 Task: For heading Arial Rounded MT Bold with Underline.  font size for heading26,  'Change the font style of data to'Browallia New.  and font size to 18,  Change the alignment of both headline & data to Align middle & Align Text left.  In the sheet  Catalyst Sales templetes 
Action: Mouse moved to (30, 124)
Screenshot: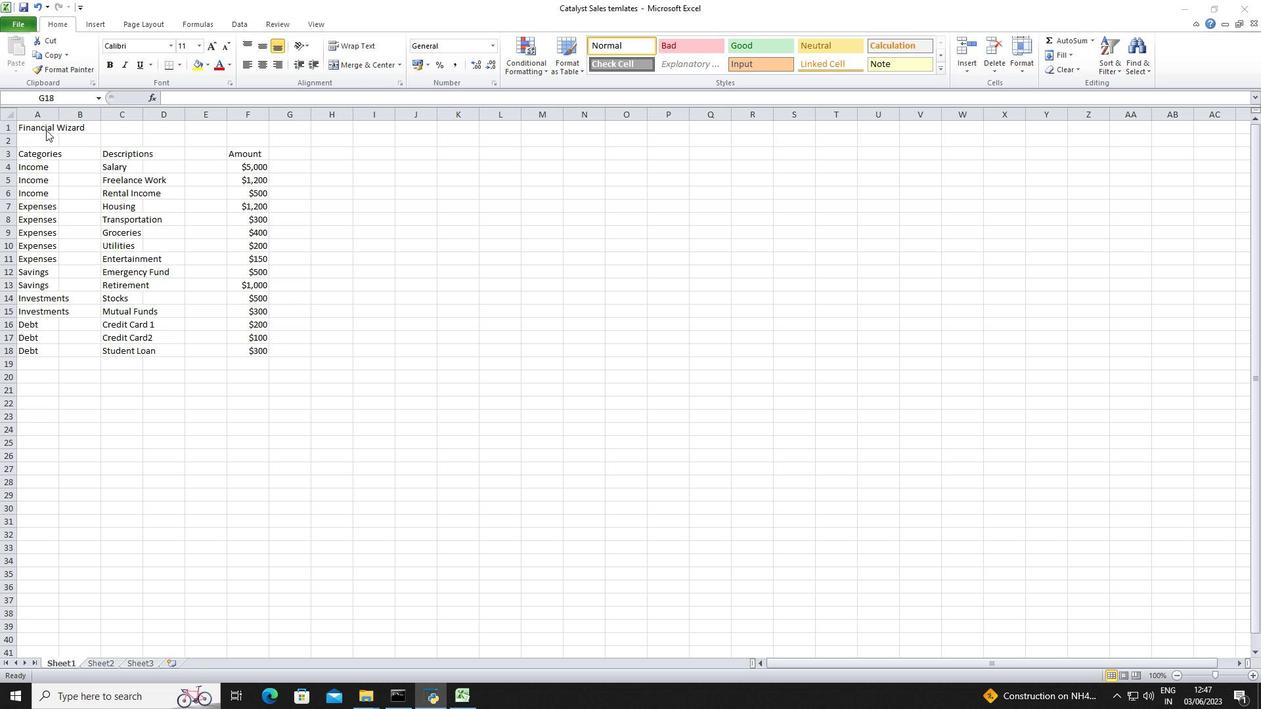
Action: Mouse pressed left at (30, 124)
Screenshot: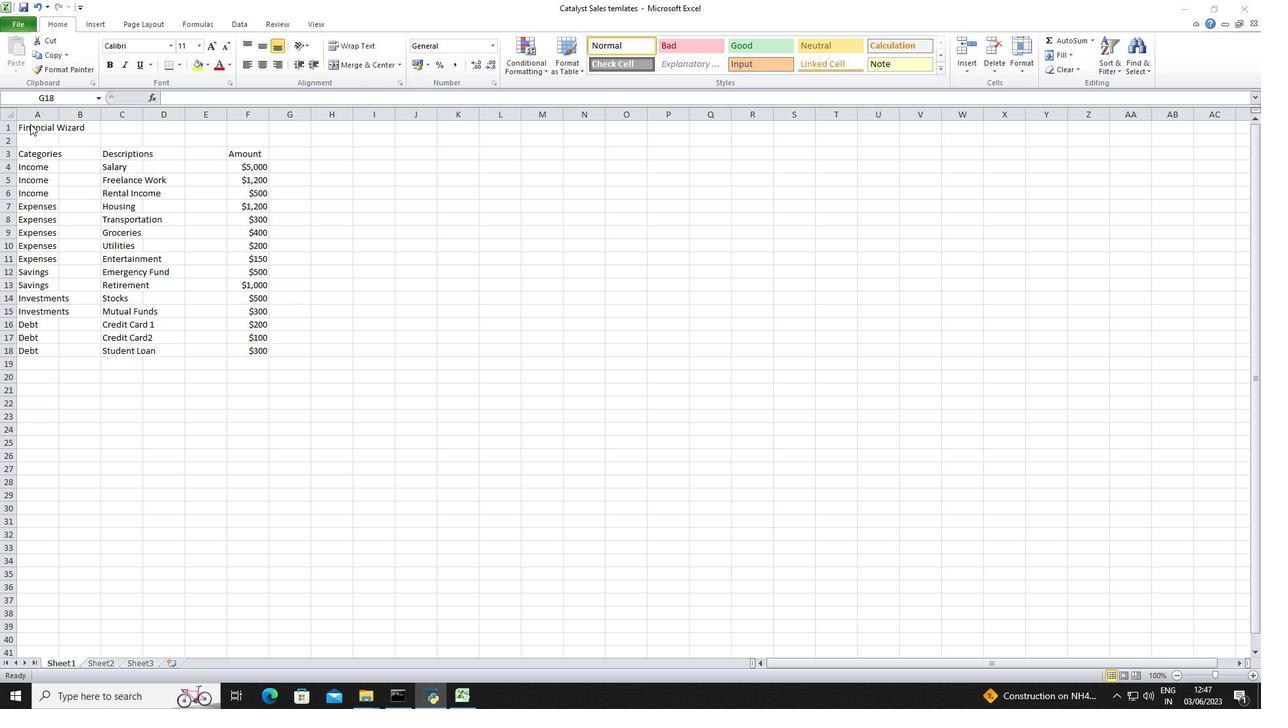 
Action: Mouse moved to (24, 126)
Screenshot: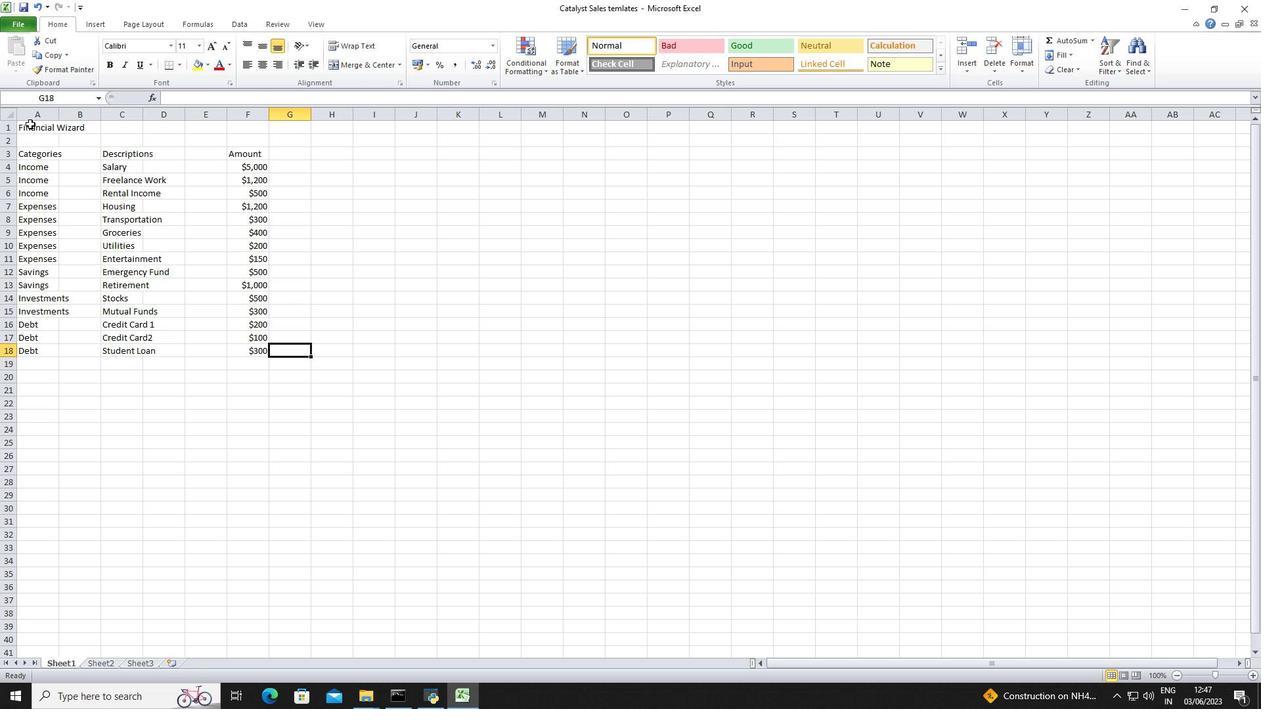 
Action: Mouse pressed left at (24, 126)
Screenshot: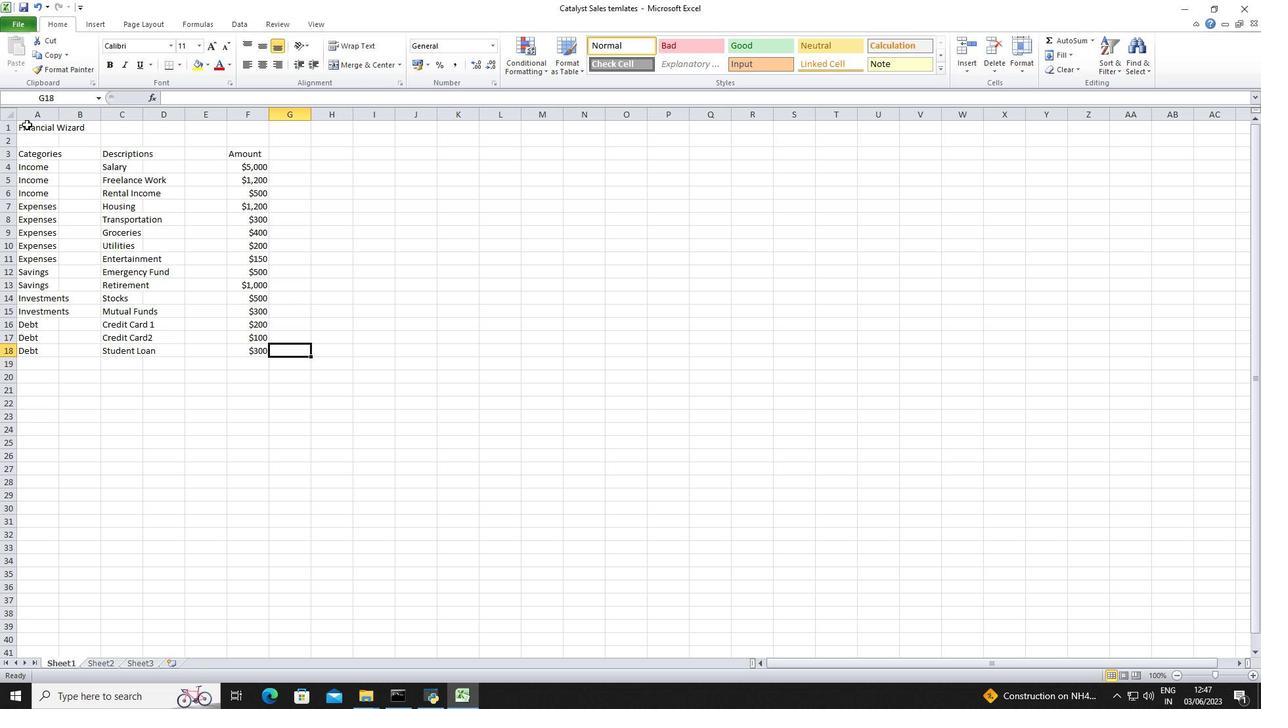 
Action: Mouse moved to (137, 44)
Screenshot: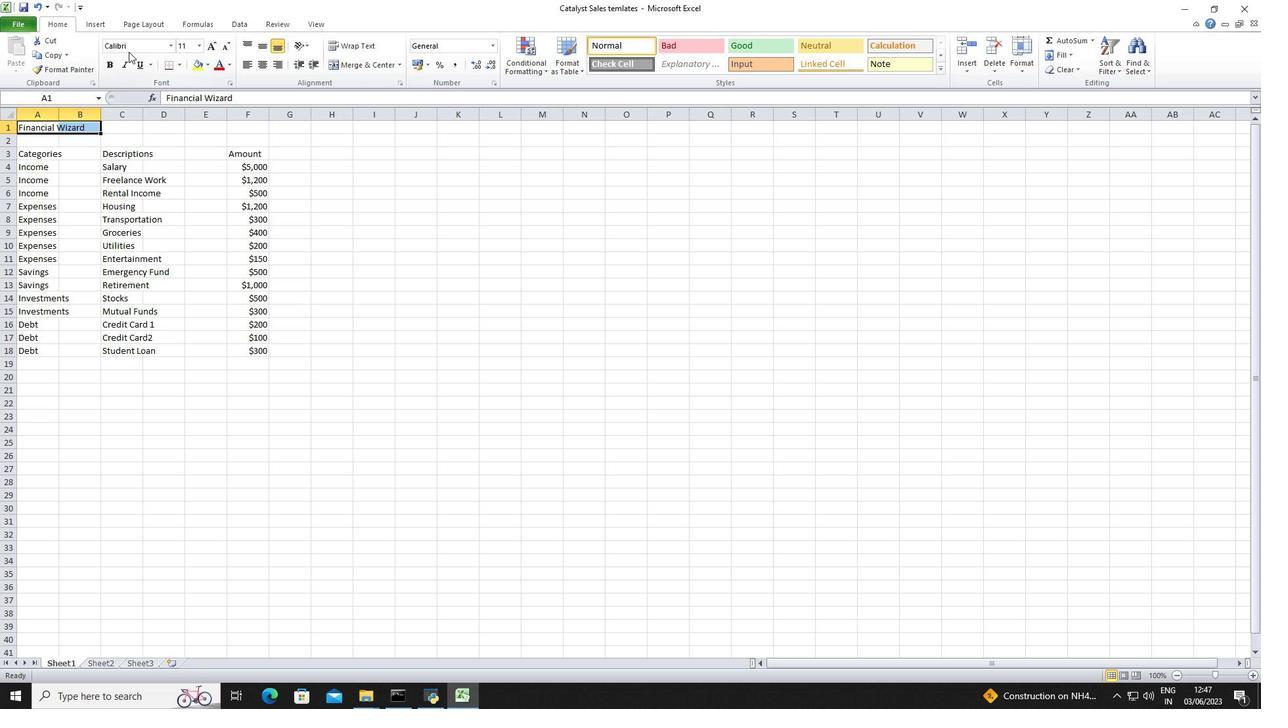 
Action: Mouse pressed left at (137, 44)
Screenshot: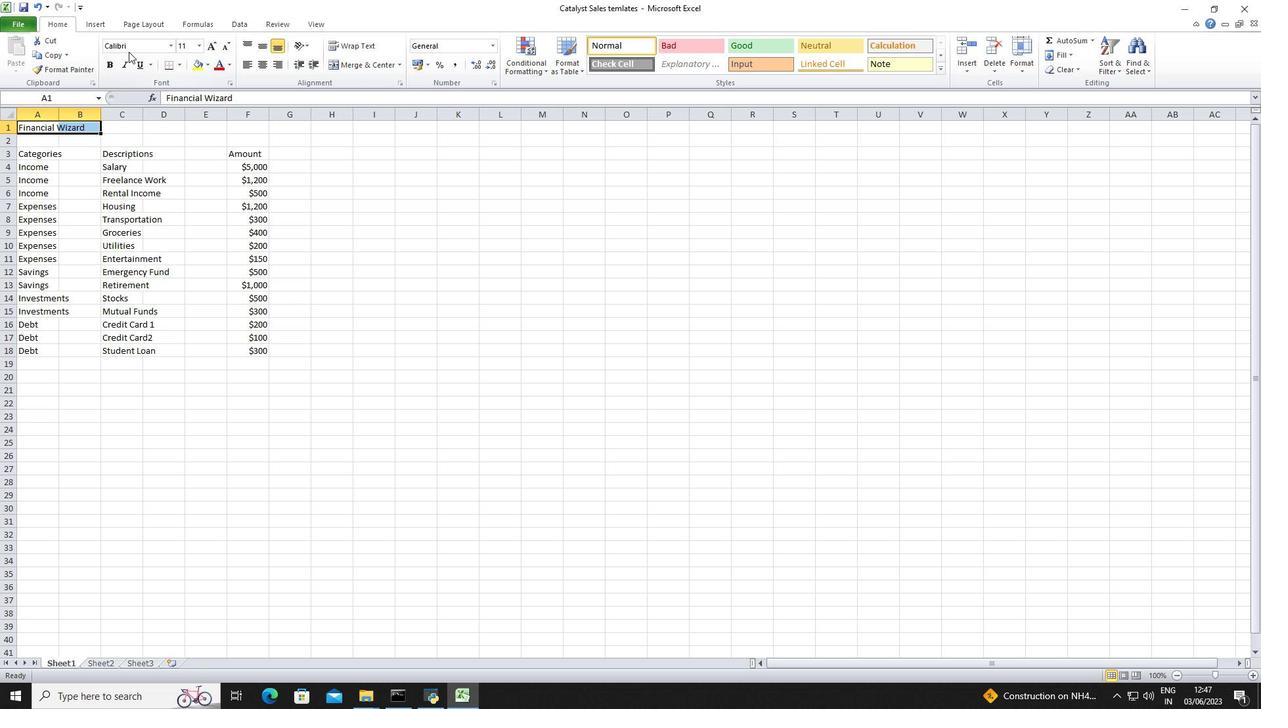 
Action: Mouse moved to (137, 44)
Screenshot: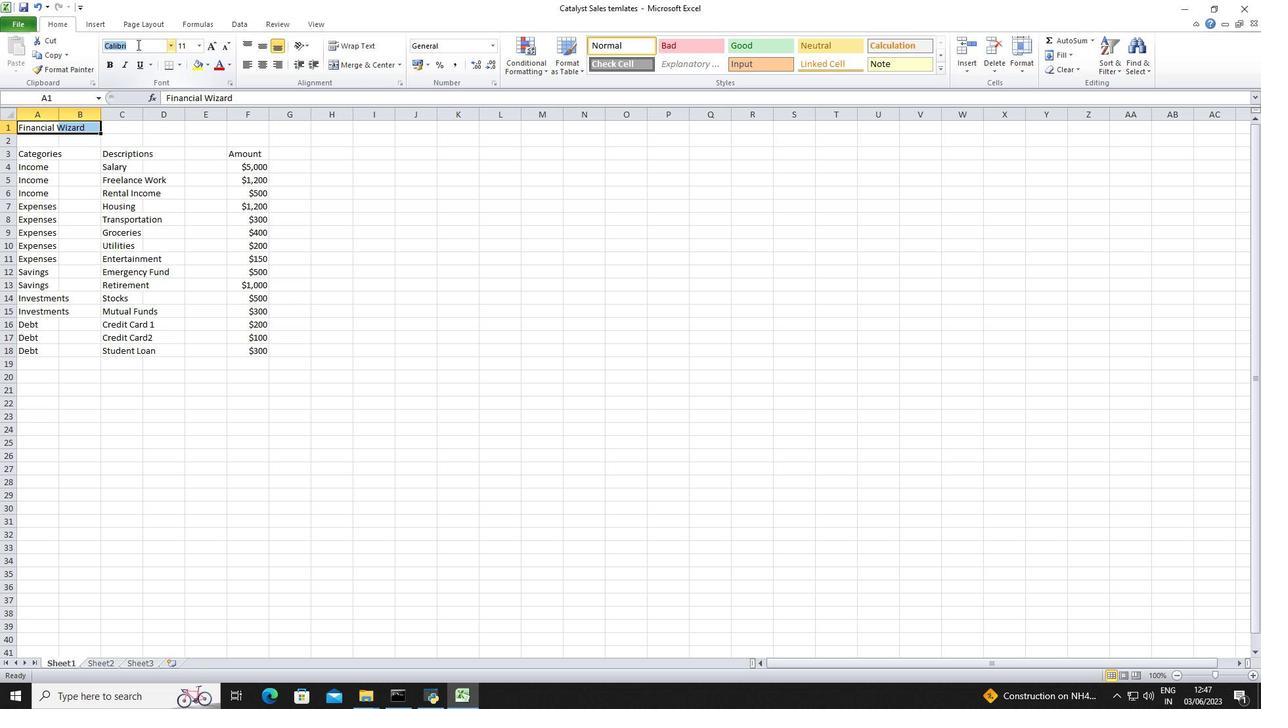 
Action: Key pressed <Key.shift>Arial<Key.space><Key.shift>Rounded<Key.space><Key.shift>MT
Screenshot: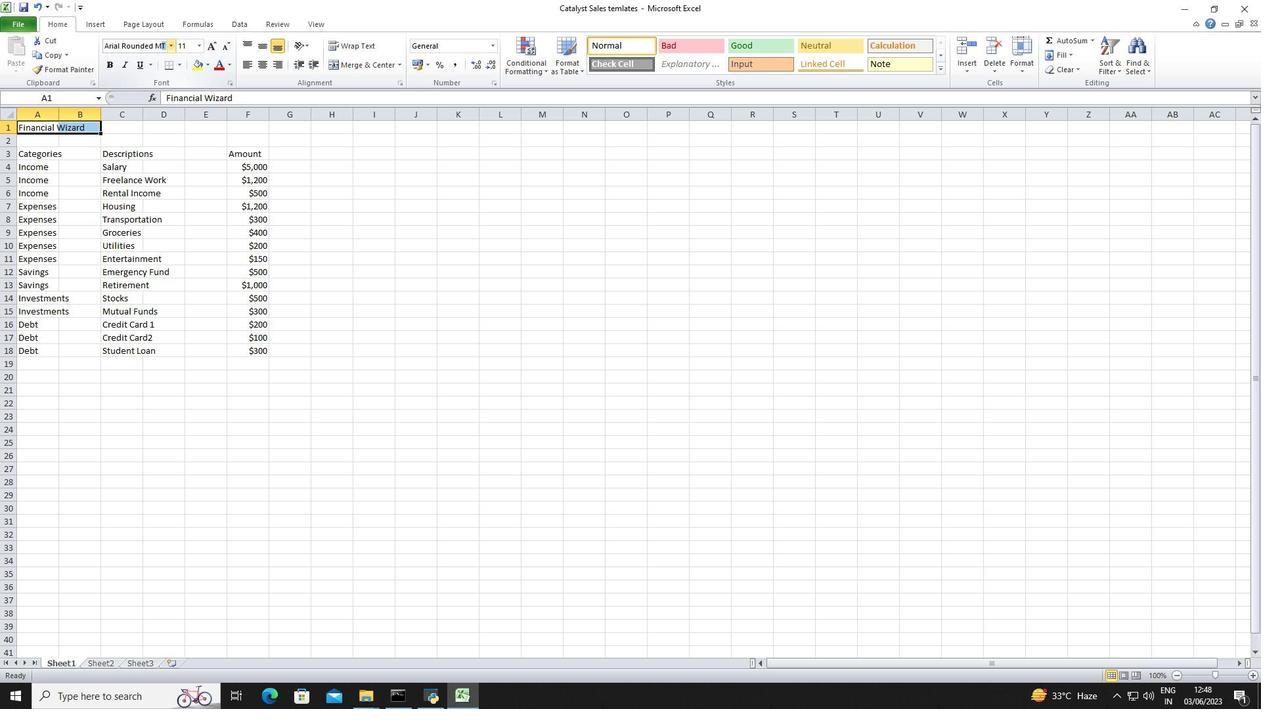 
Action: Mouse moved to (139, 54)
Screenshot: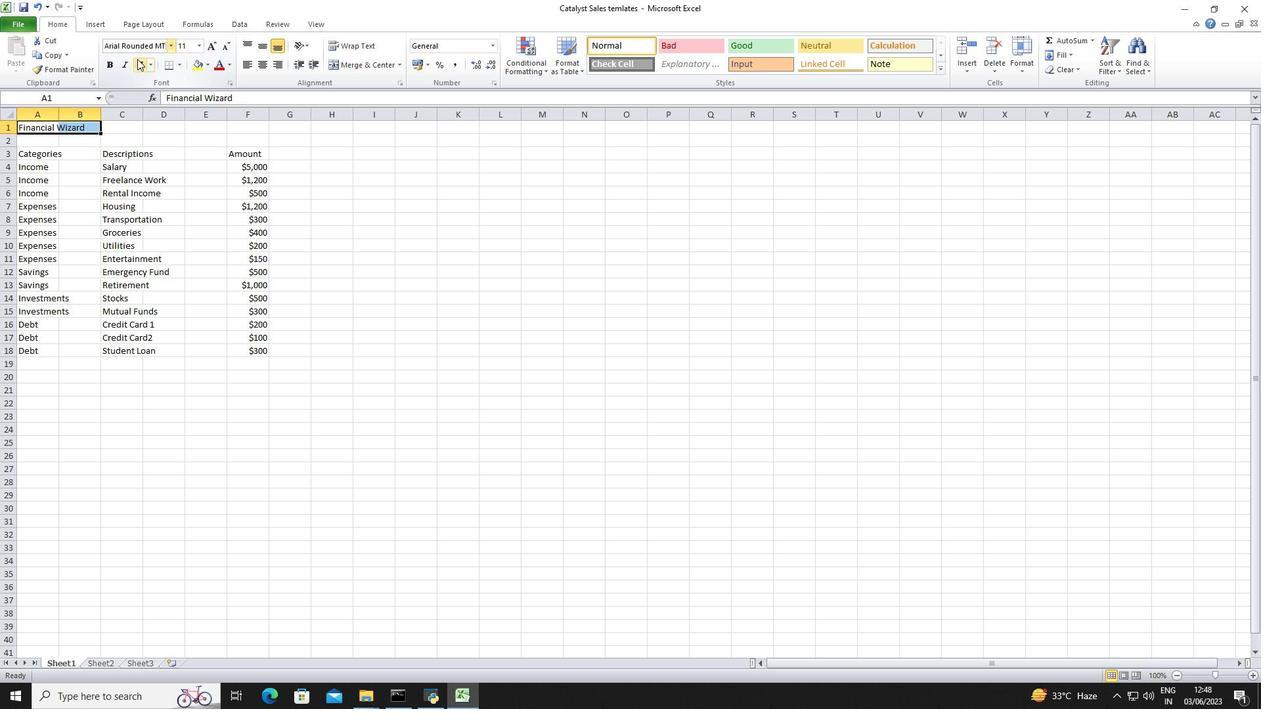 
Action: Key pressed <Key.enter>
Screenshot: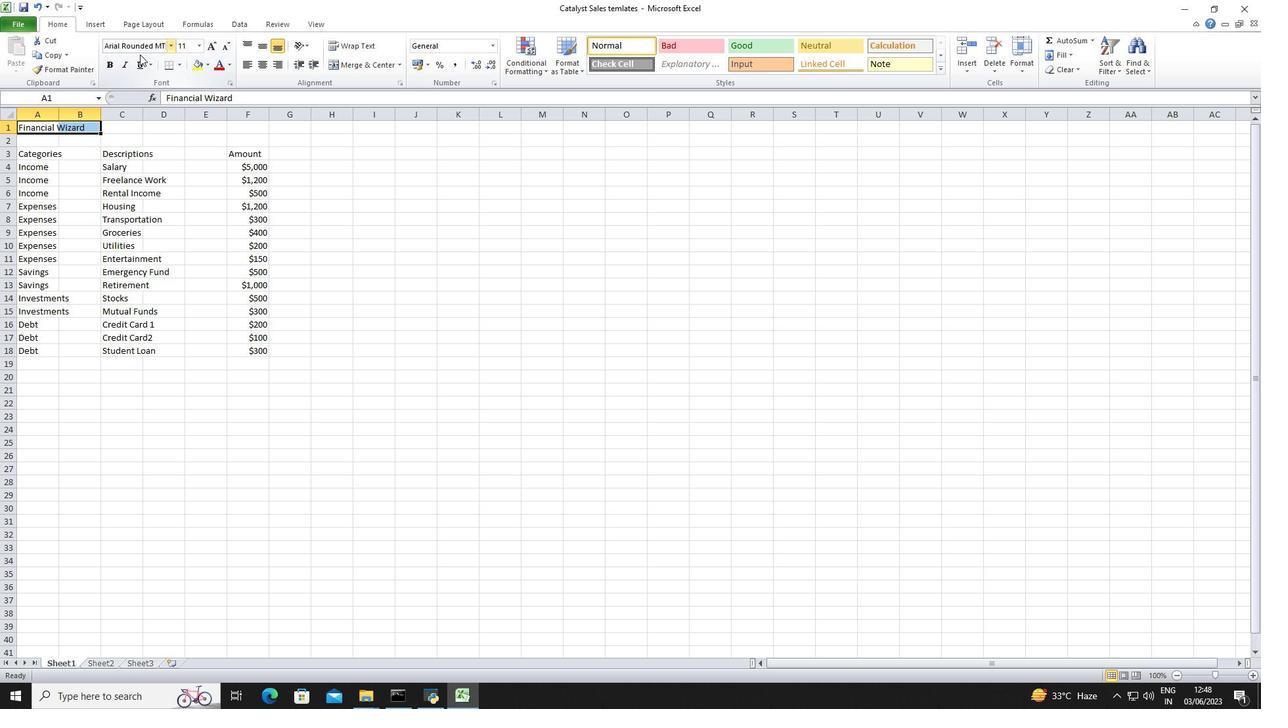 
Action: Mouse moved to (135, 63)
Screenshot: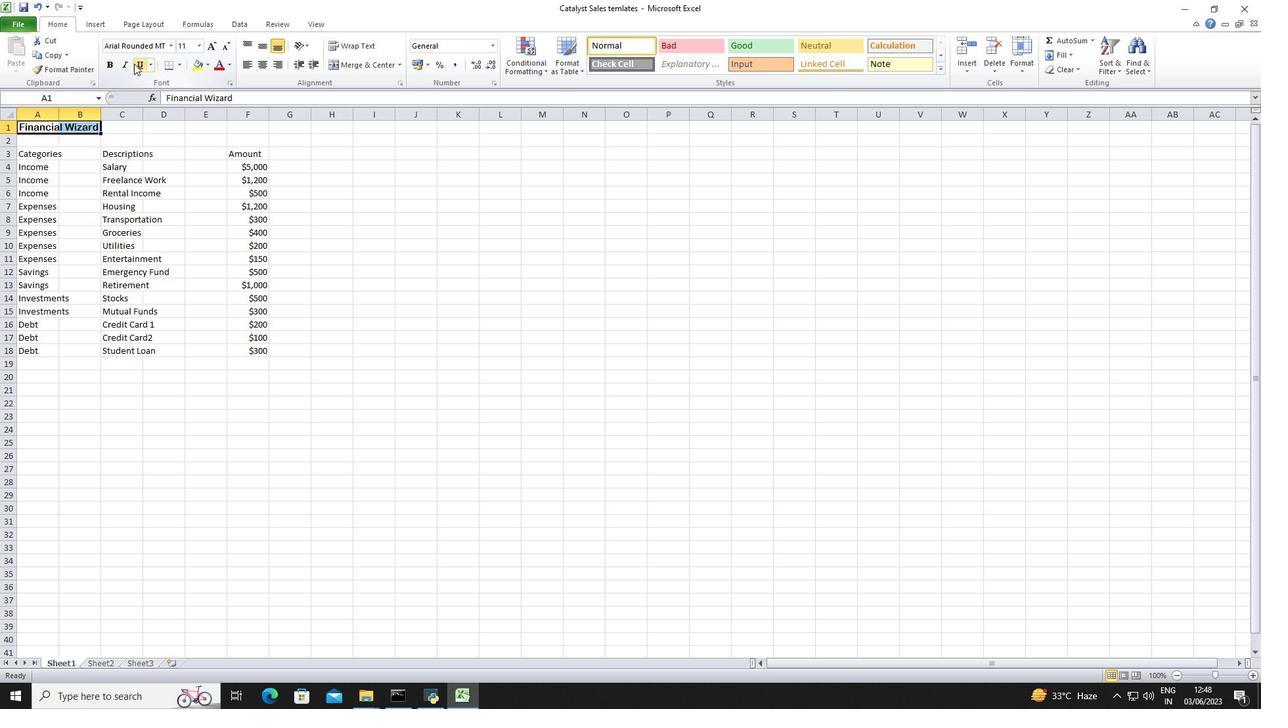 
Action: Mouse pressed left at (135, 63)
Screenshot: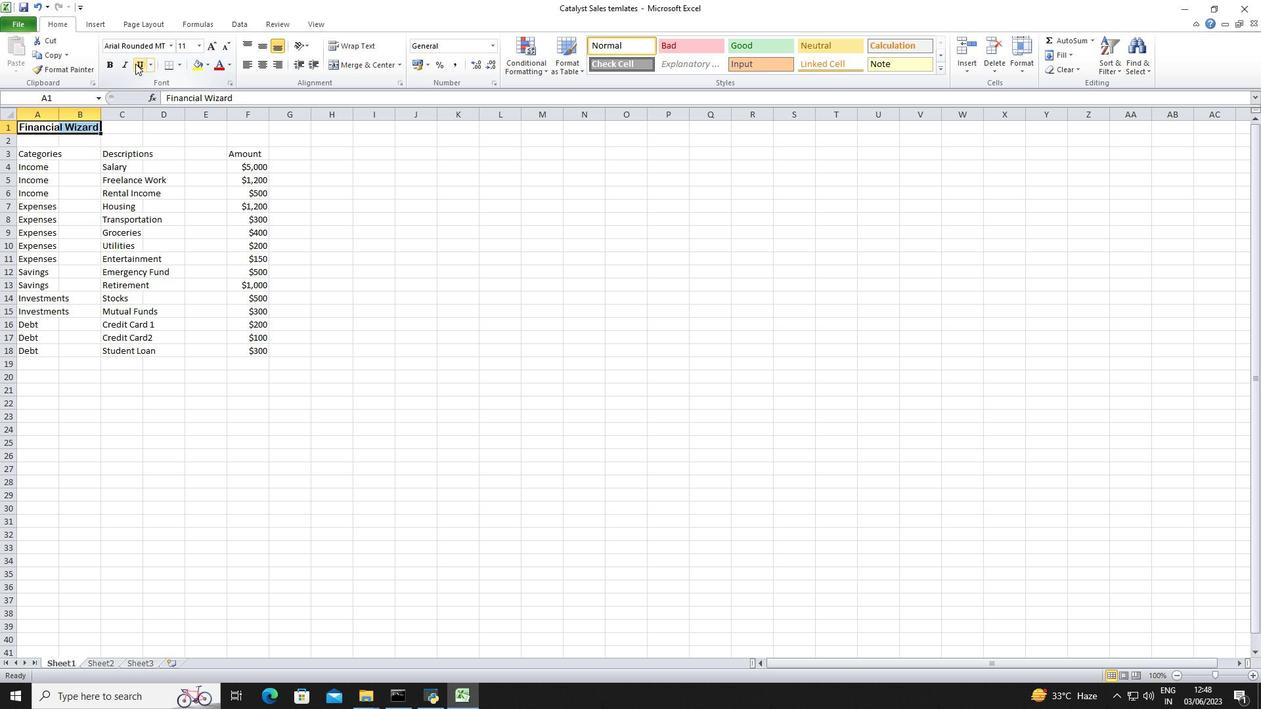 
Action: Mouse moved to (201, 46)
Screenshot: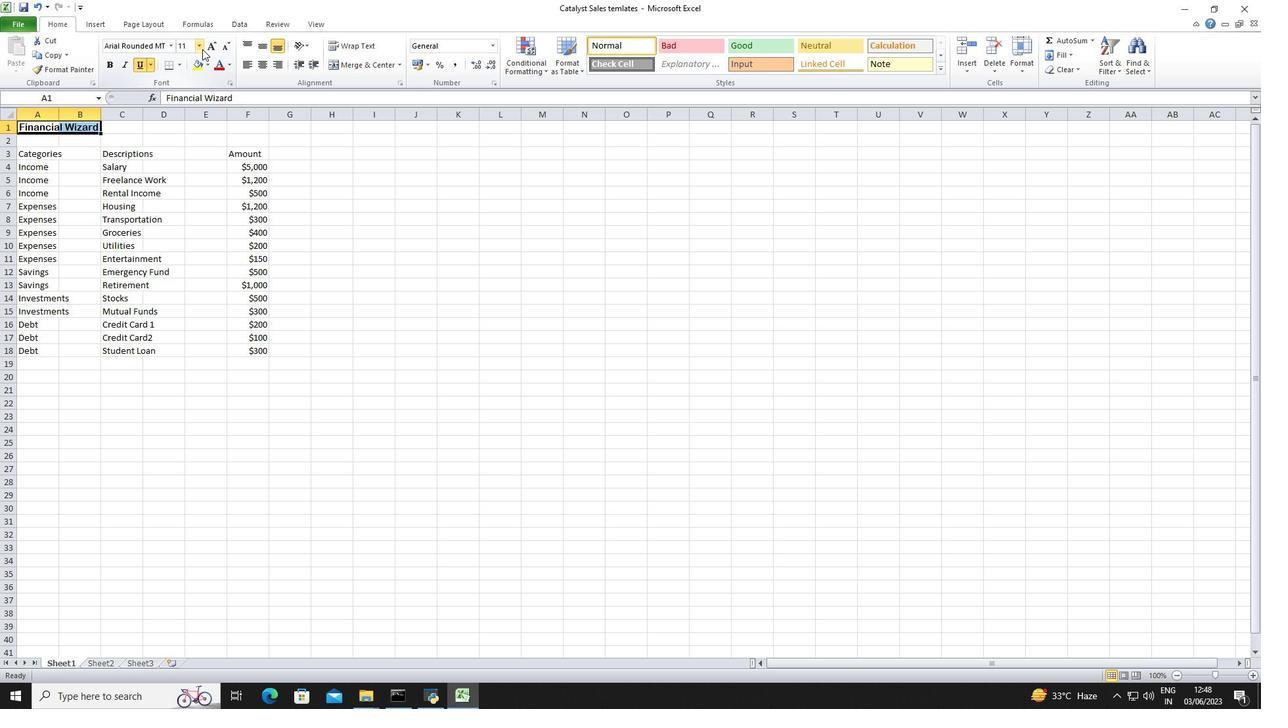 
Action: Mouse pressed left at (201, 46)
Screenshot: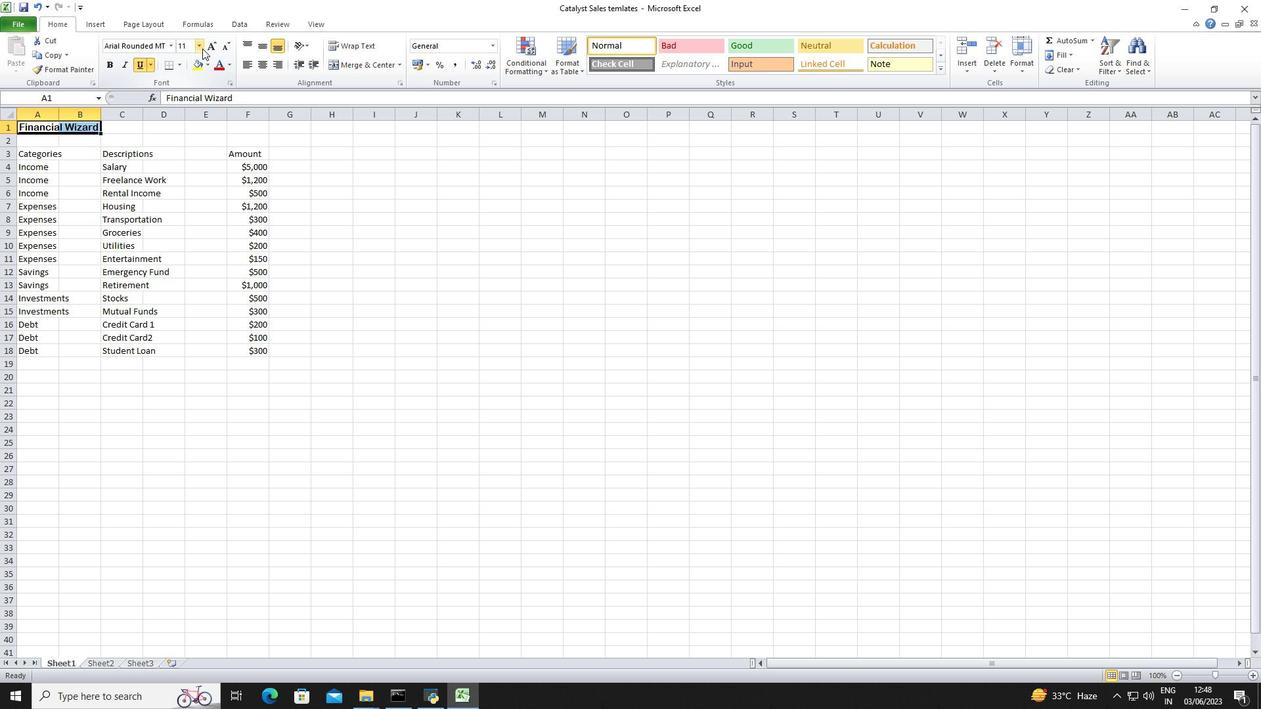 
Action: Mouse moved to (189, 180)
Screenshot: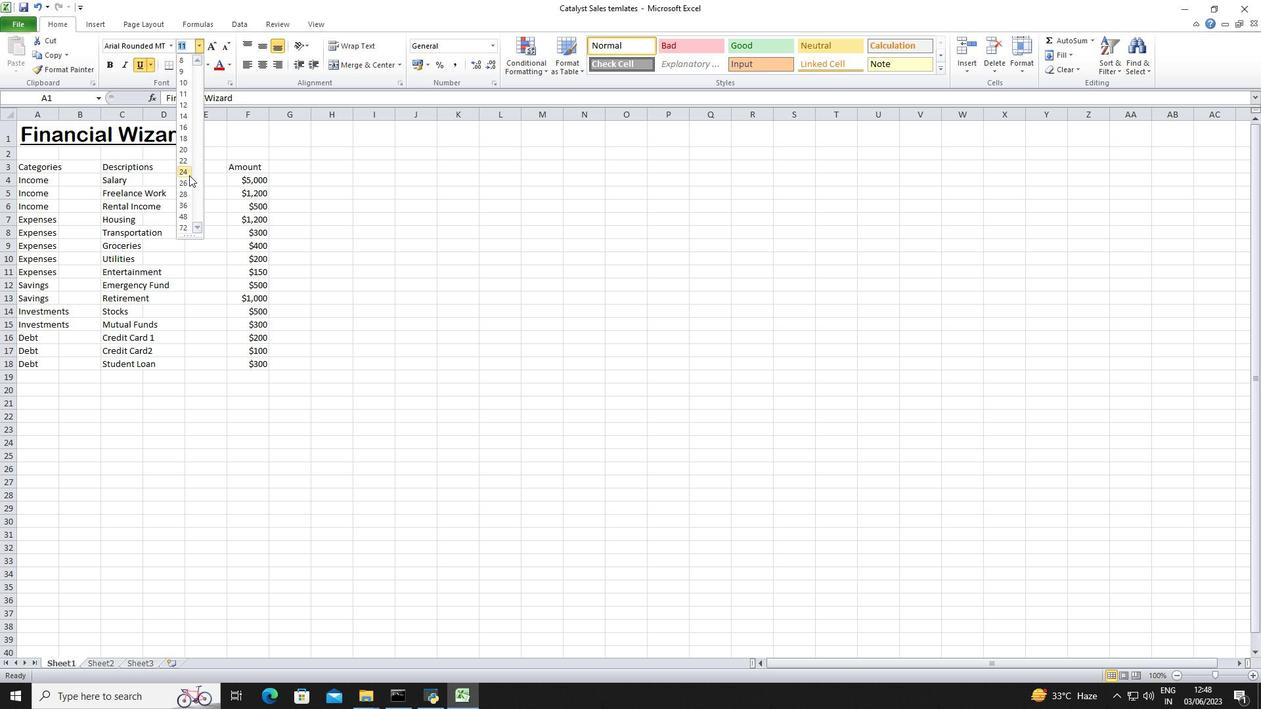 
Action: Mouse pressed left at (189, 180)
Screenshot: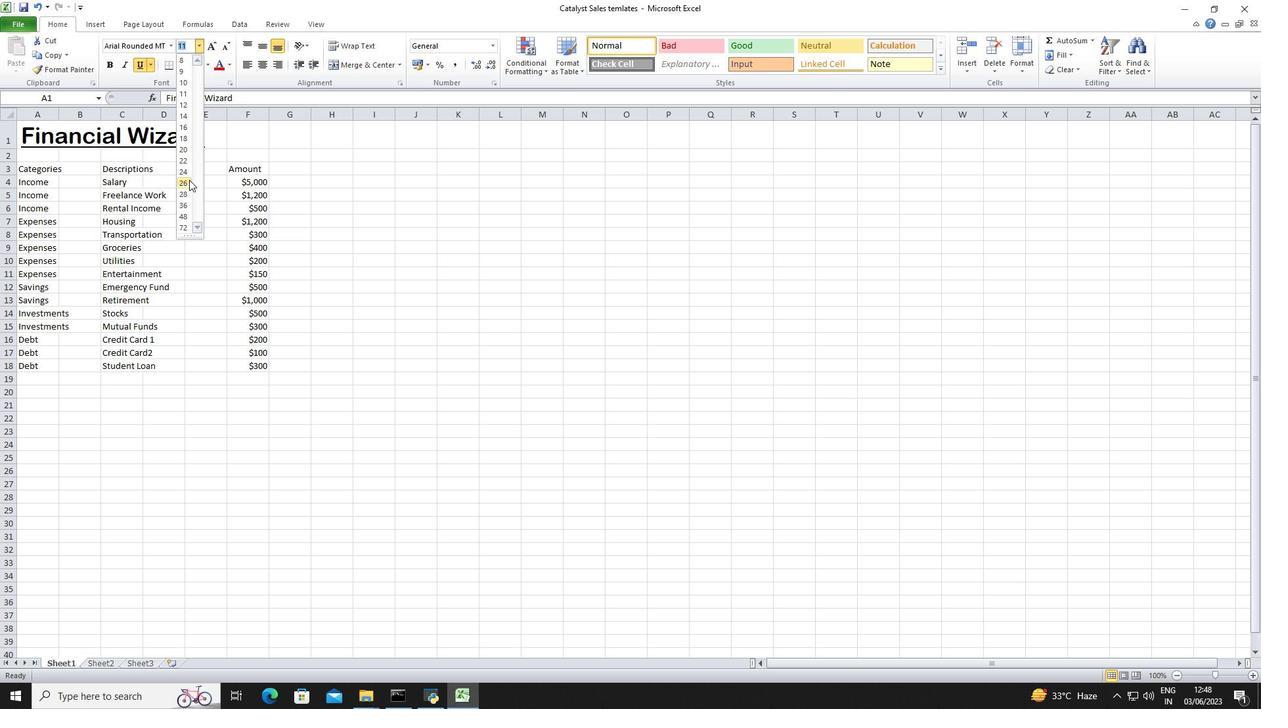 
Action: Mouse moved to (53, 171)
Screenshot: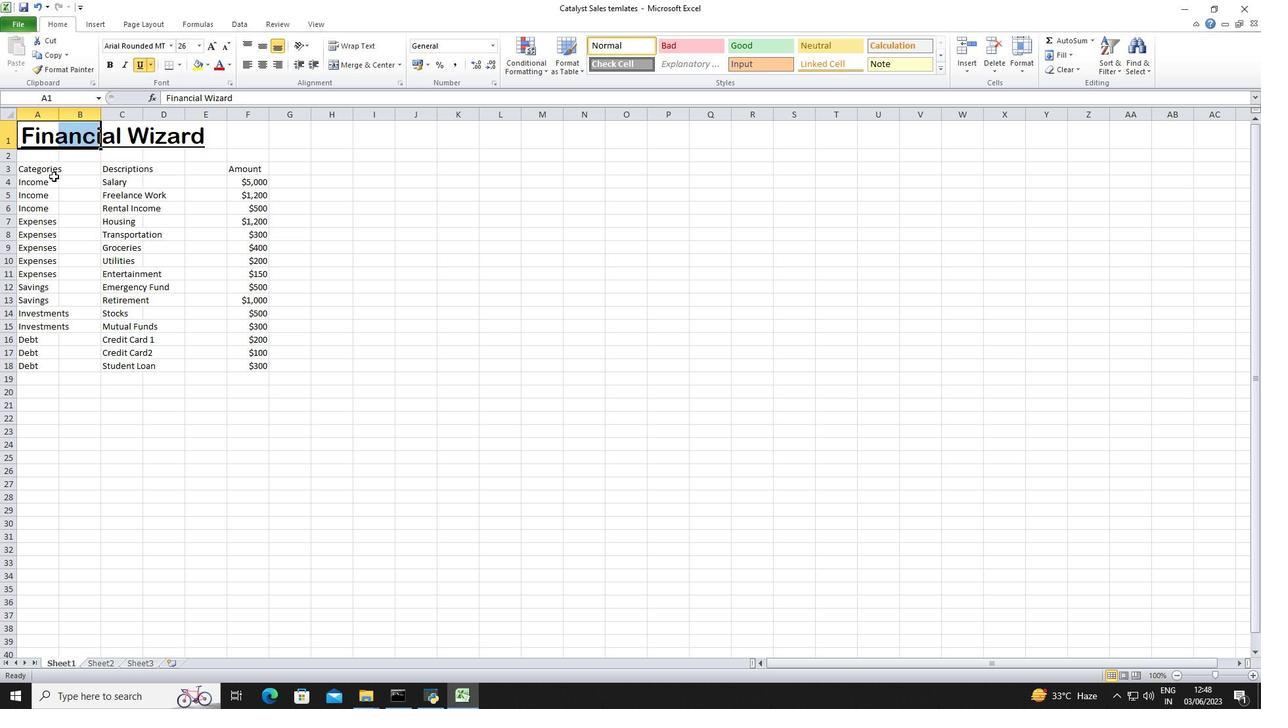 
Action: Mouse pressed left at (53, 171)
Screenshot: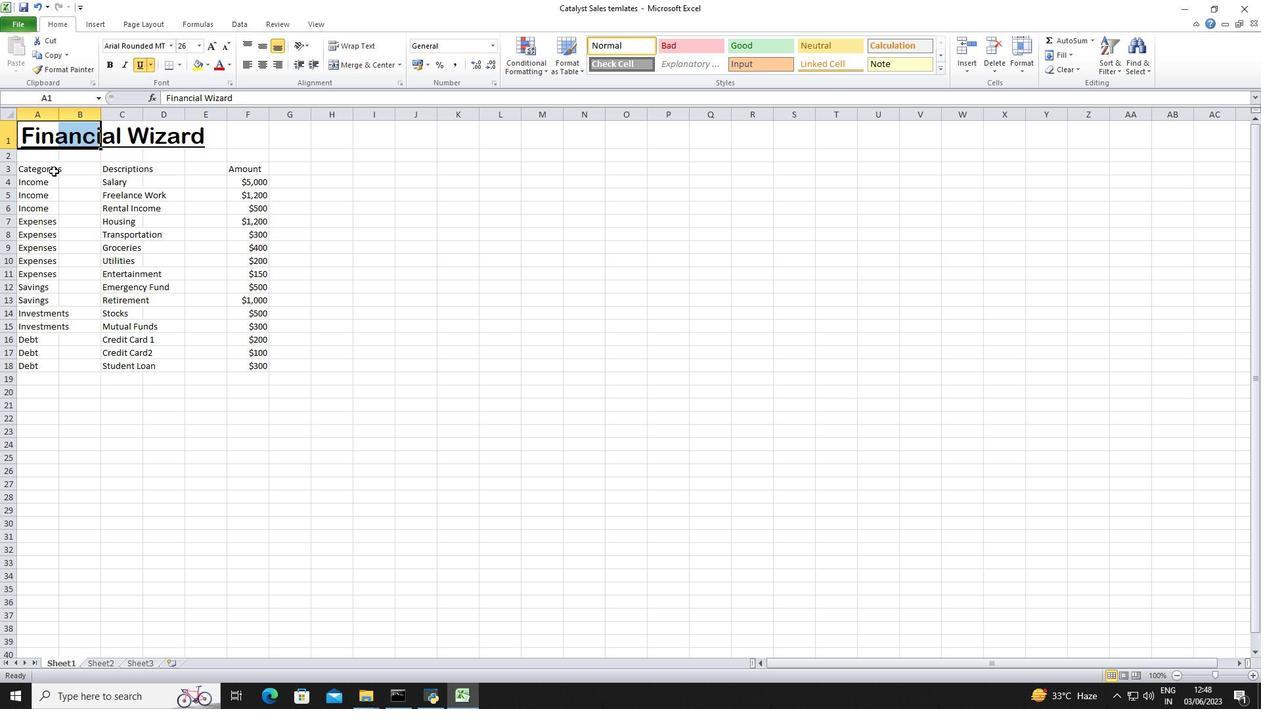 
Action: Mouse moved to (153, 42)
Screenshot: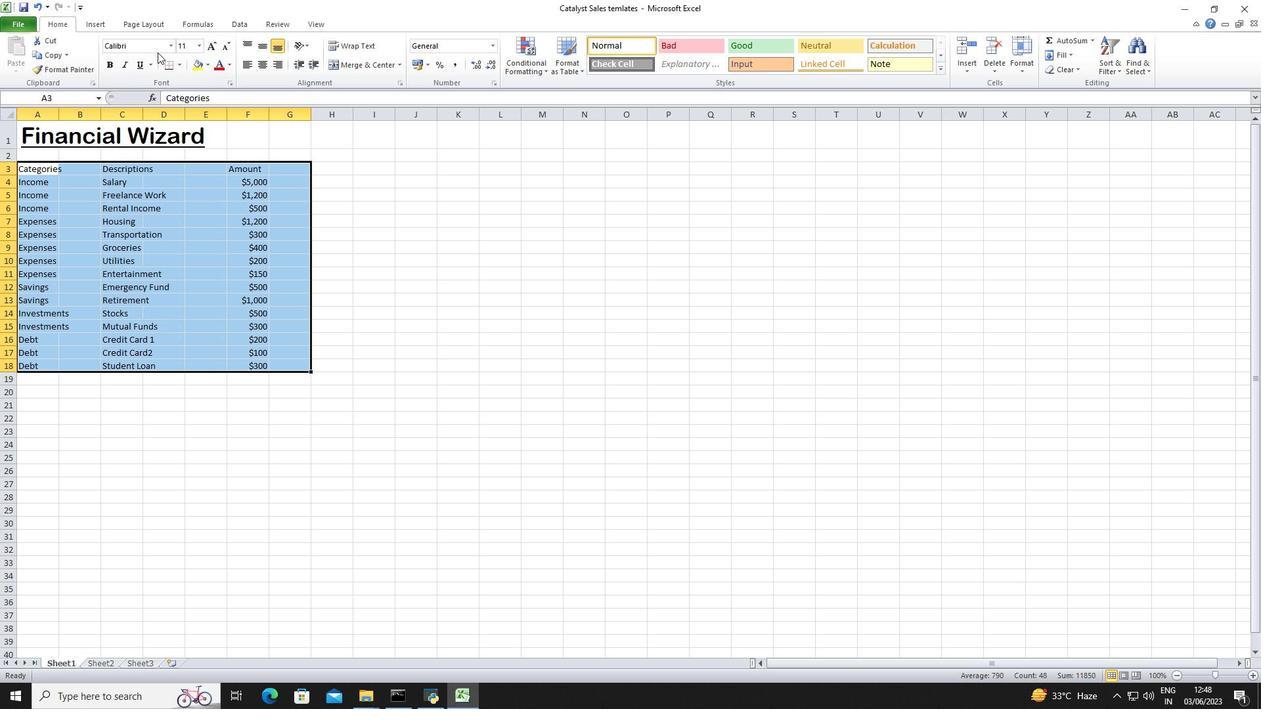 
Action: Mouse pressed left at (153, 42)
Screenshot: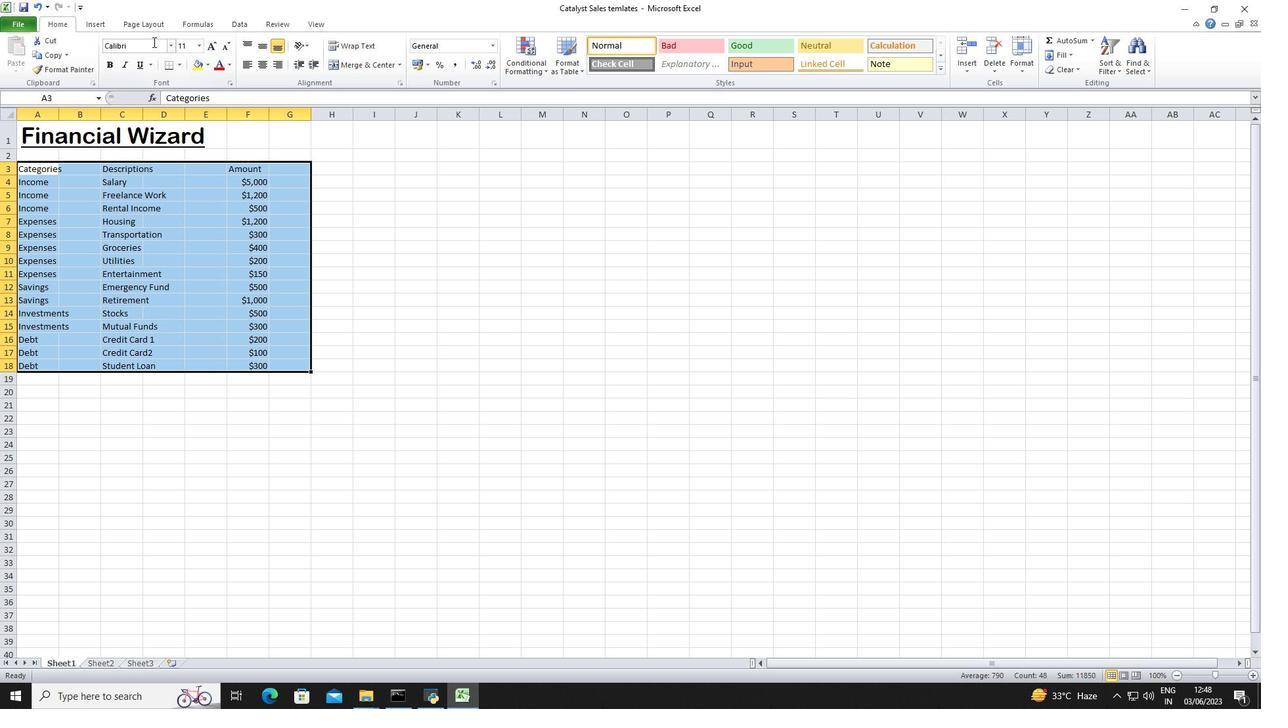 
Action: Key pressed <Key.shift>Browallia<Key.space><Key.shift>New<Key.enter>
Screenshot: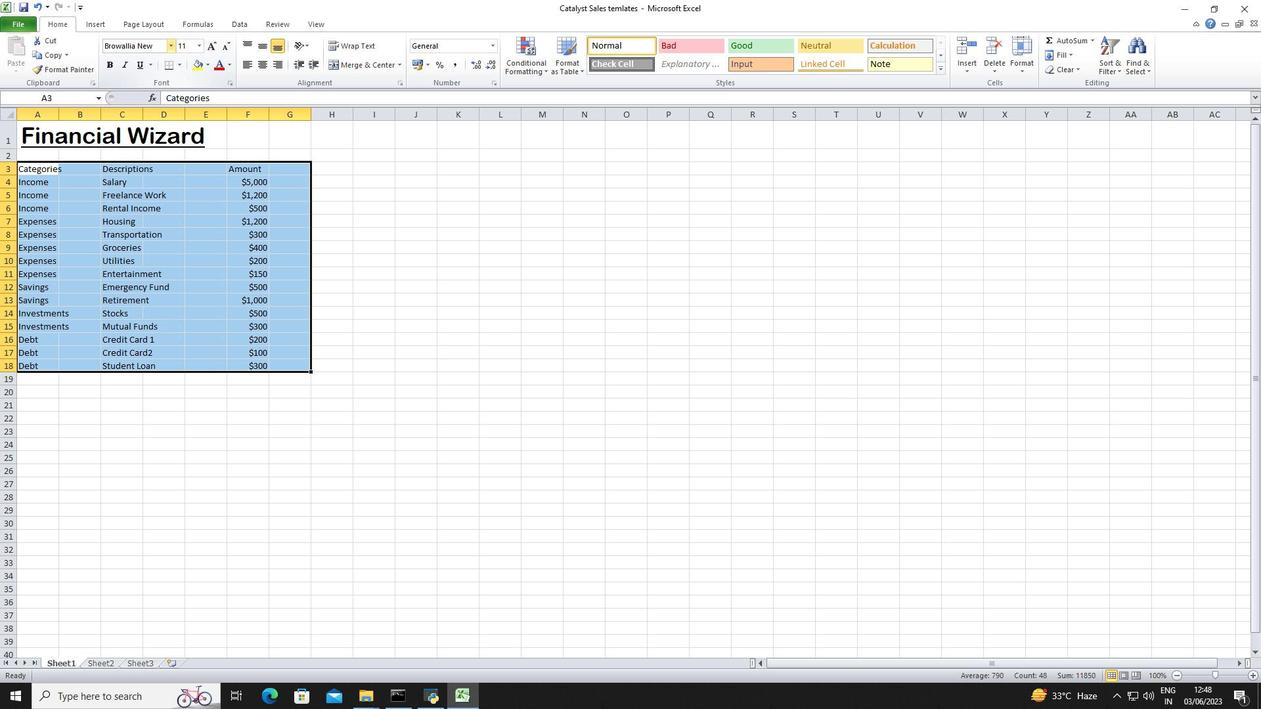 
Action: Mouse moved to (199, 42)
Screenshot: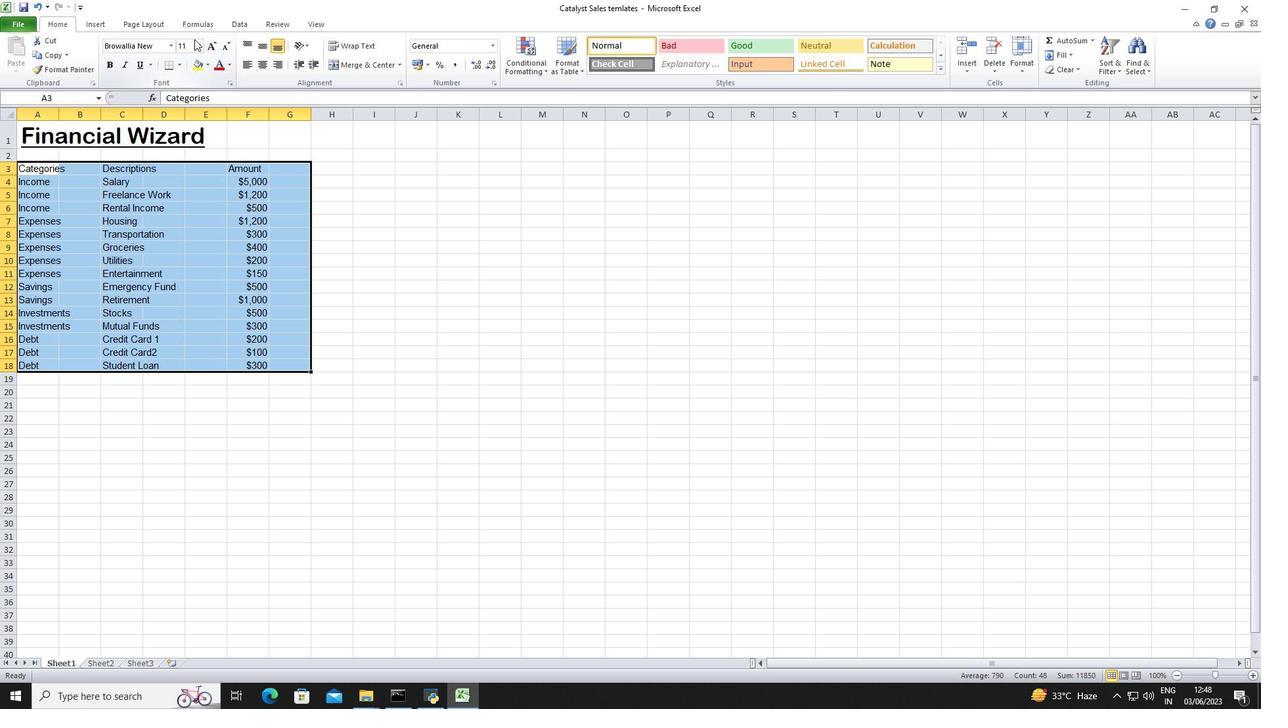 
Action: Mouse pressed left at (199, 42)
Screenshot: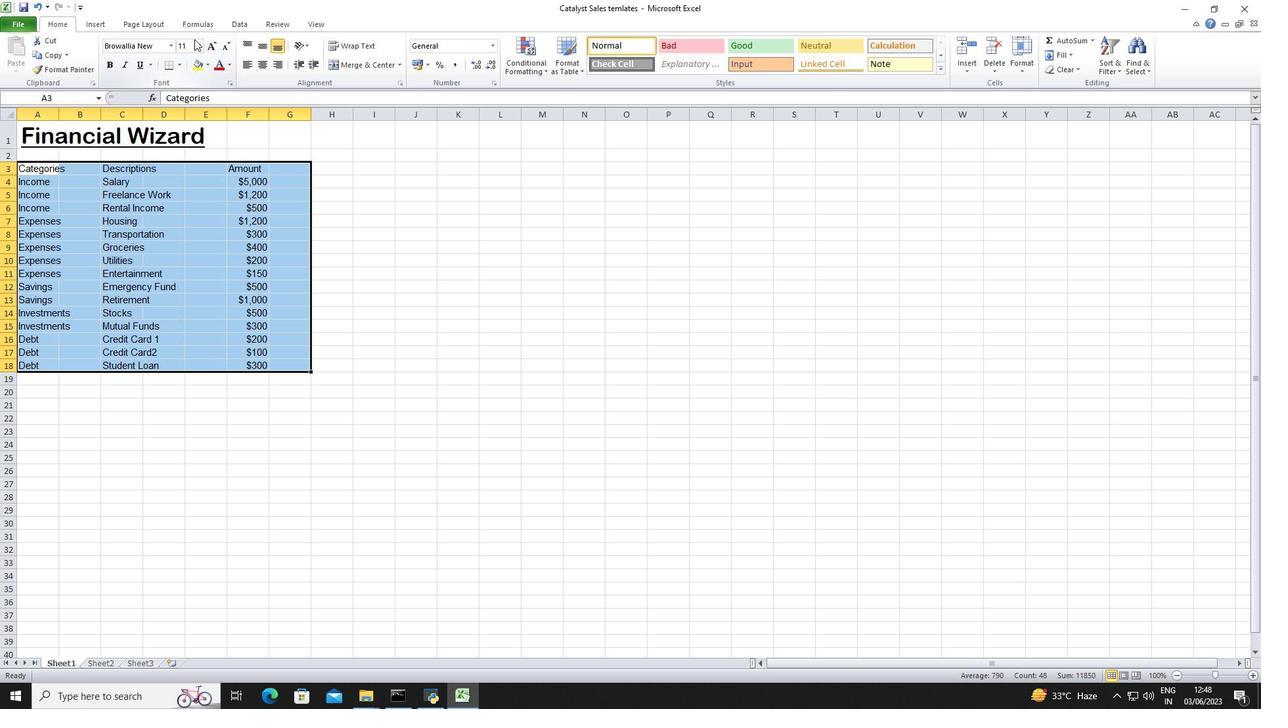 
Action: Mouse moved to (186, 140)
Screenshot: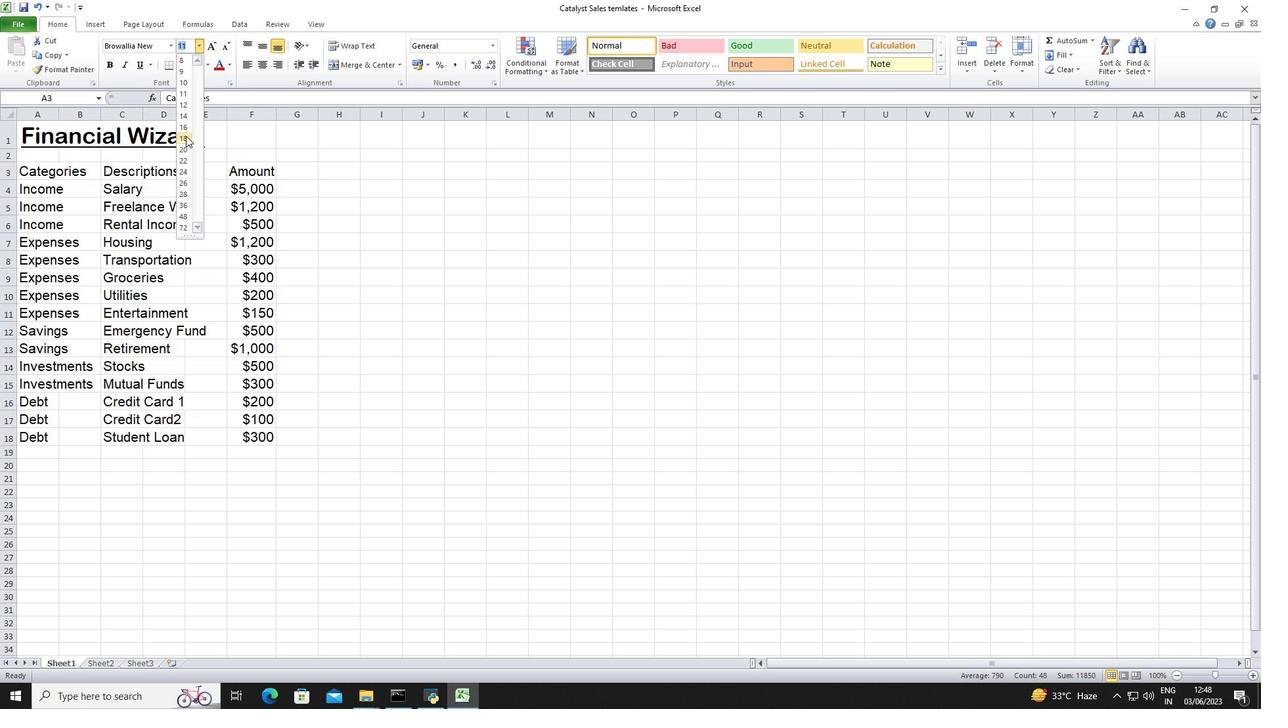 
Action: Mouse pressed left at (186, 140)
Screenshot: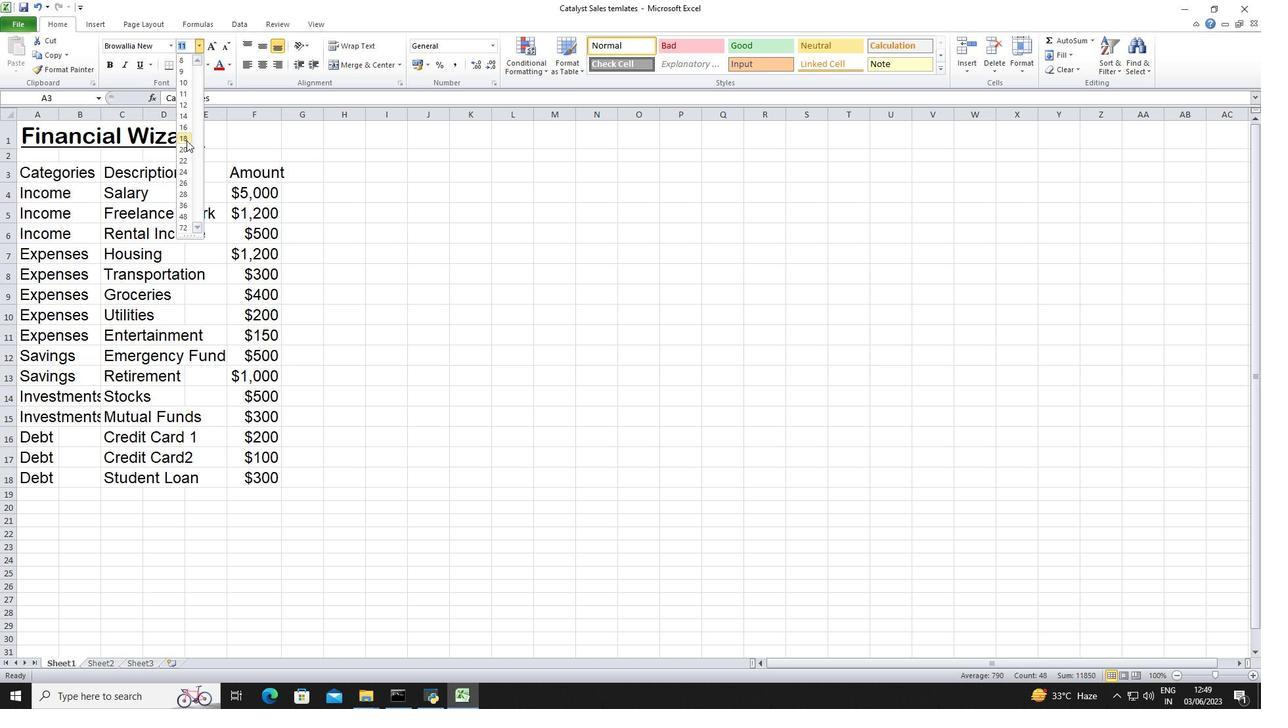
Action: Mouse moved to (249, 67)
Screenshot: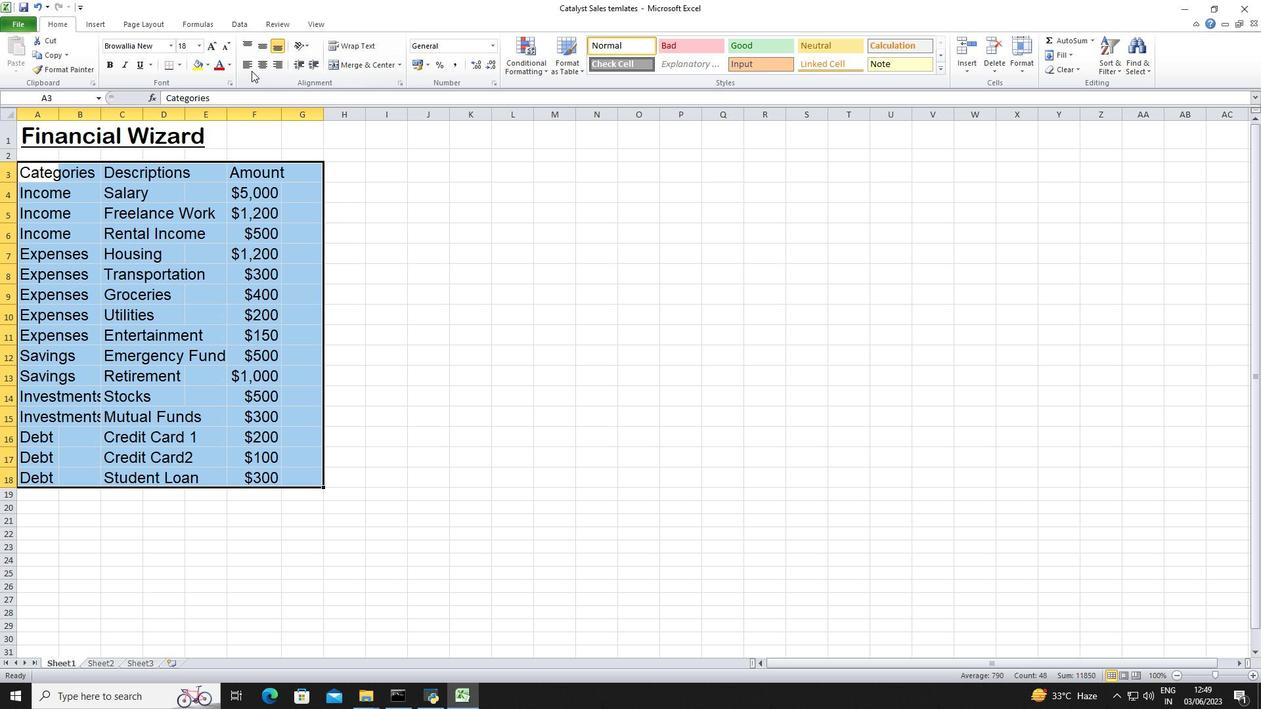 
Action: Mouse pressed left at (249, 67)
Screenshot: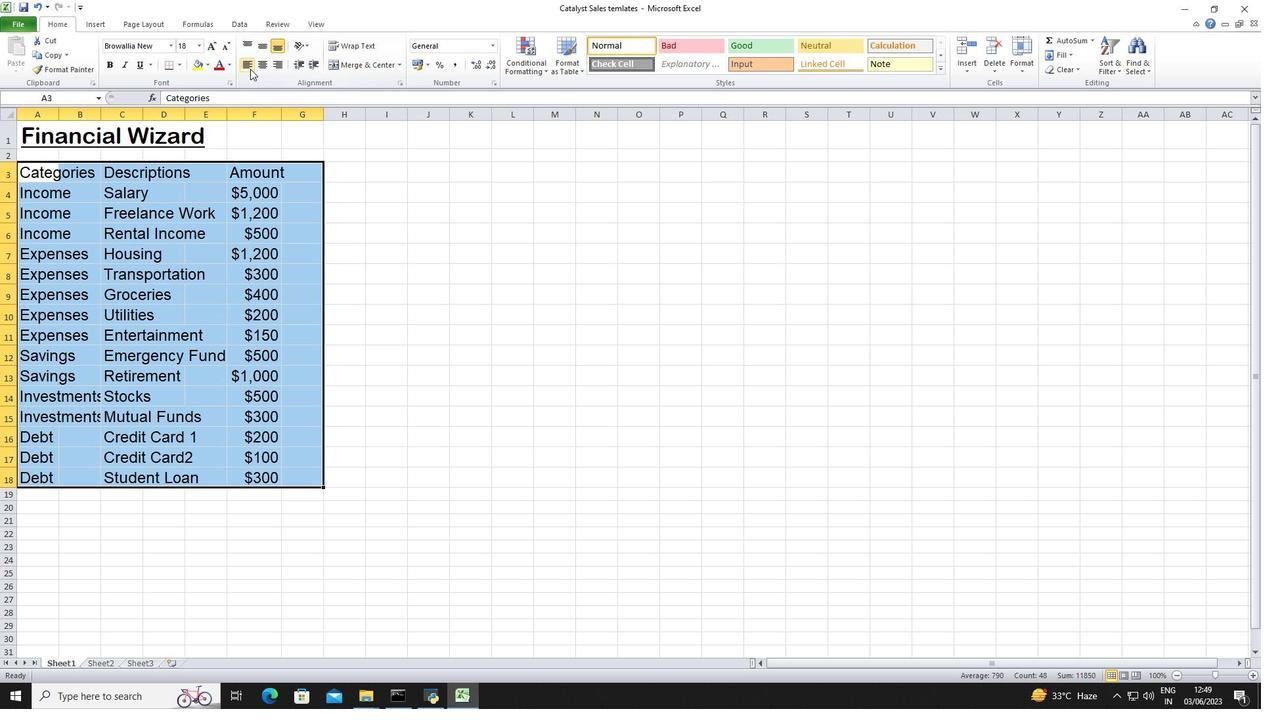 
Action: Mouse moved to (101, 116)
Screenshot: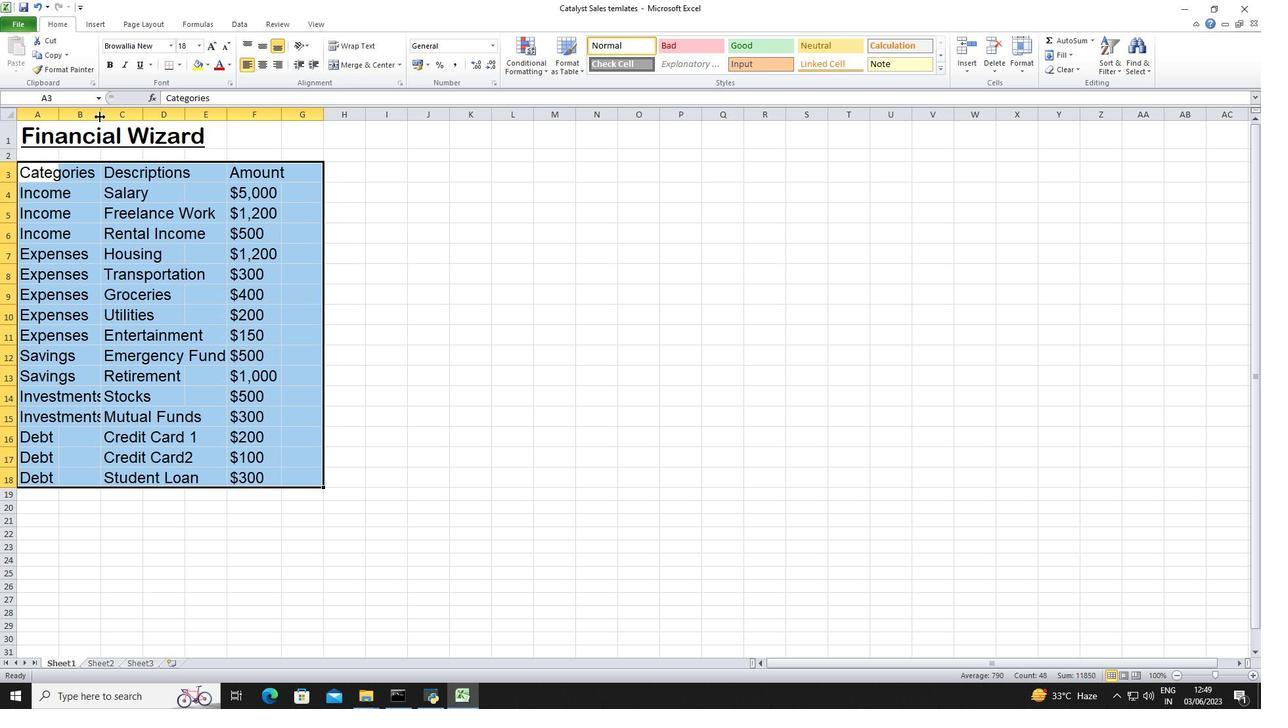 
Action: Mouse pressed left at (101, 116)
Screenshot: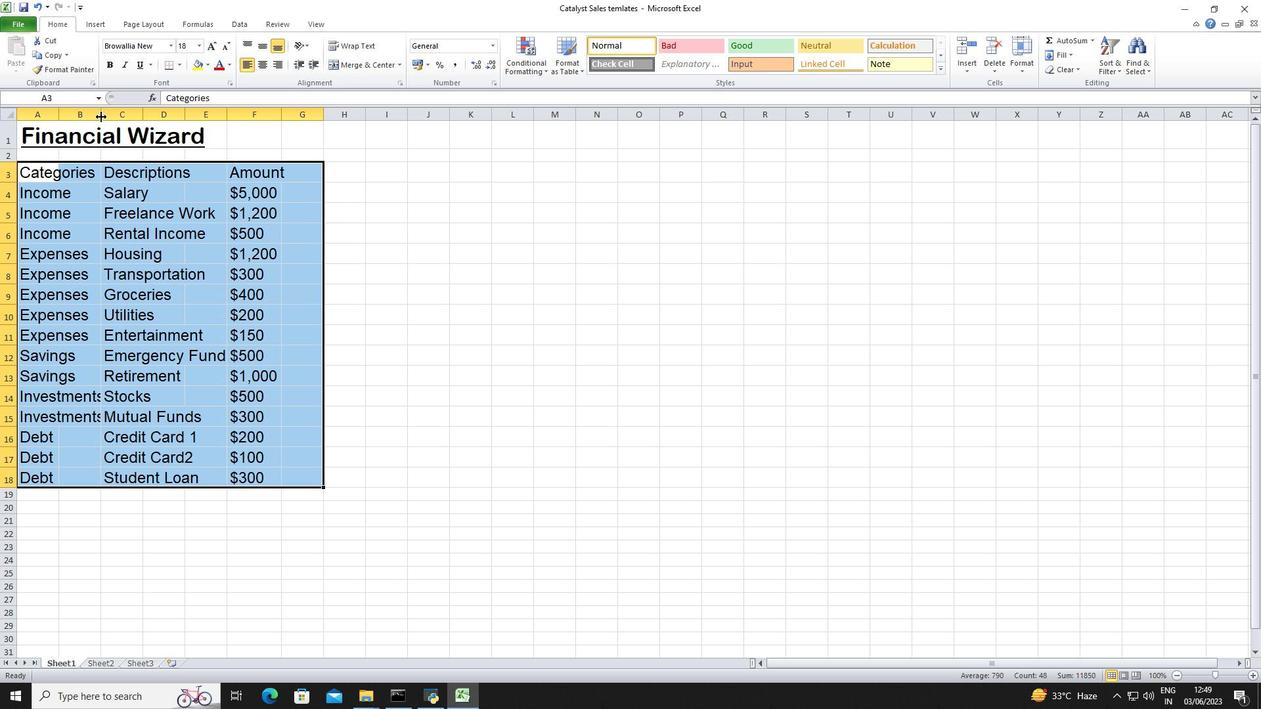 
Action: Mouse moved to (207, 113)
Screenshot: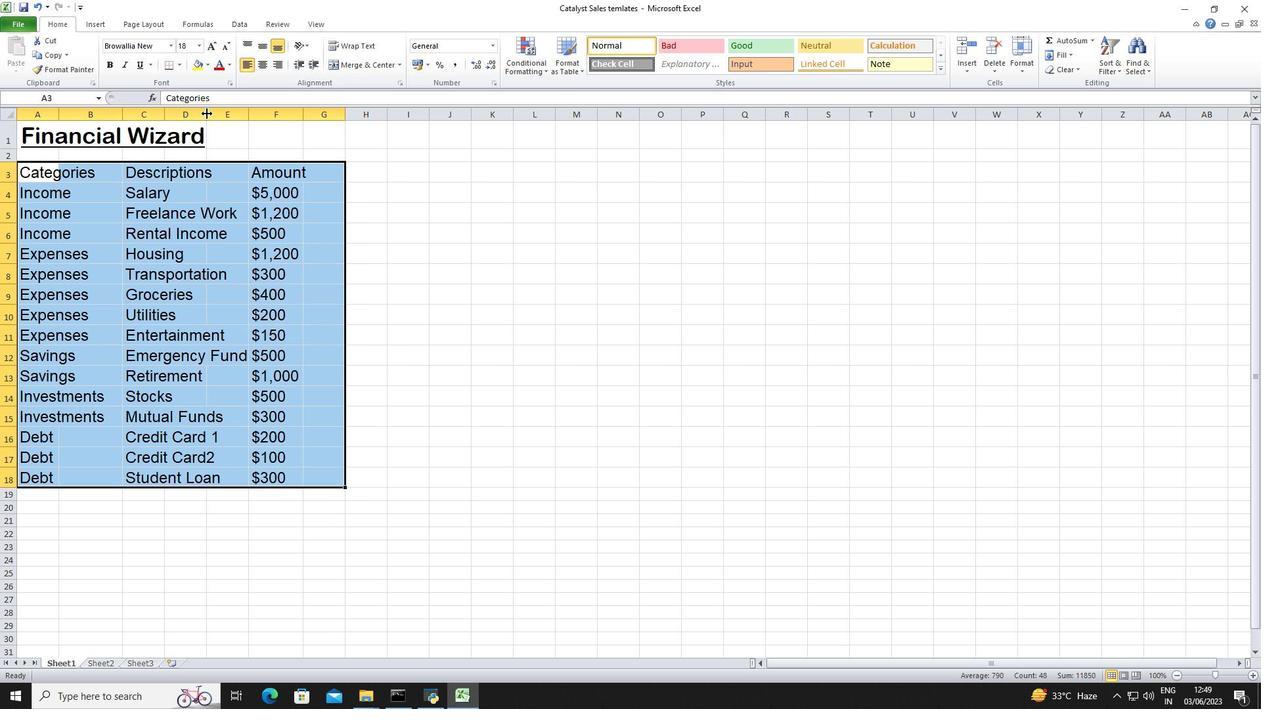
Action: Mouse pressed left at (207, 113)
Screenshot: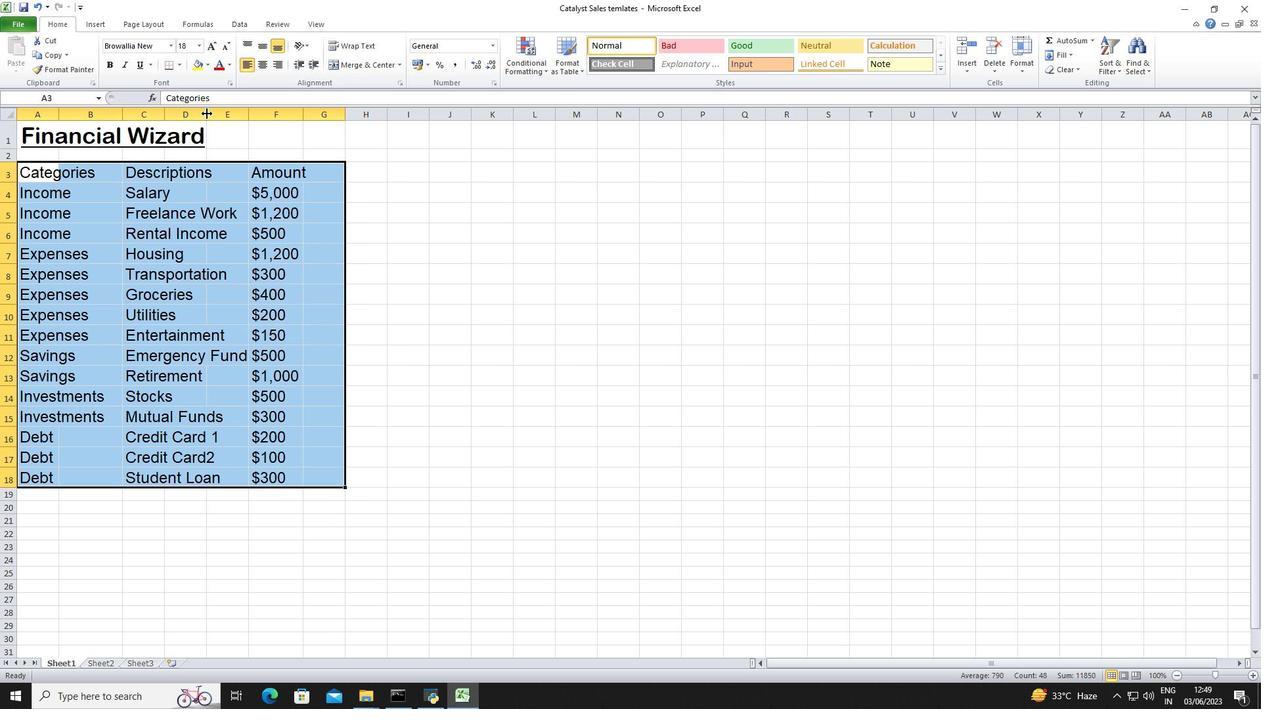 
Action: Mouse moved to (390, 159)
Screenshot: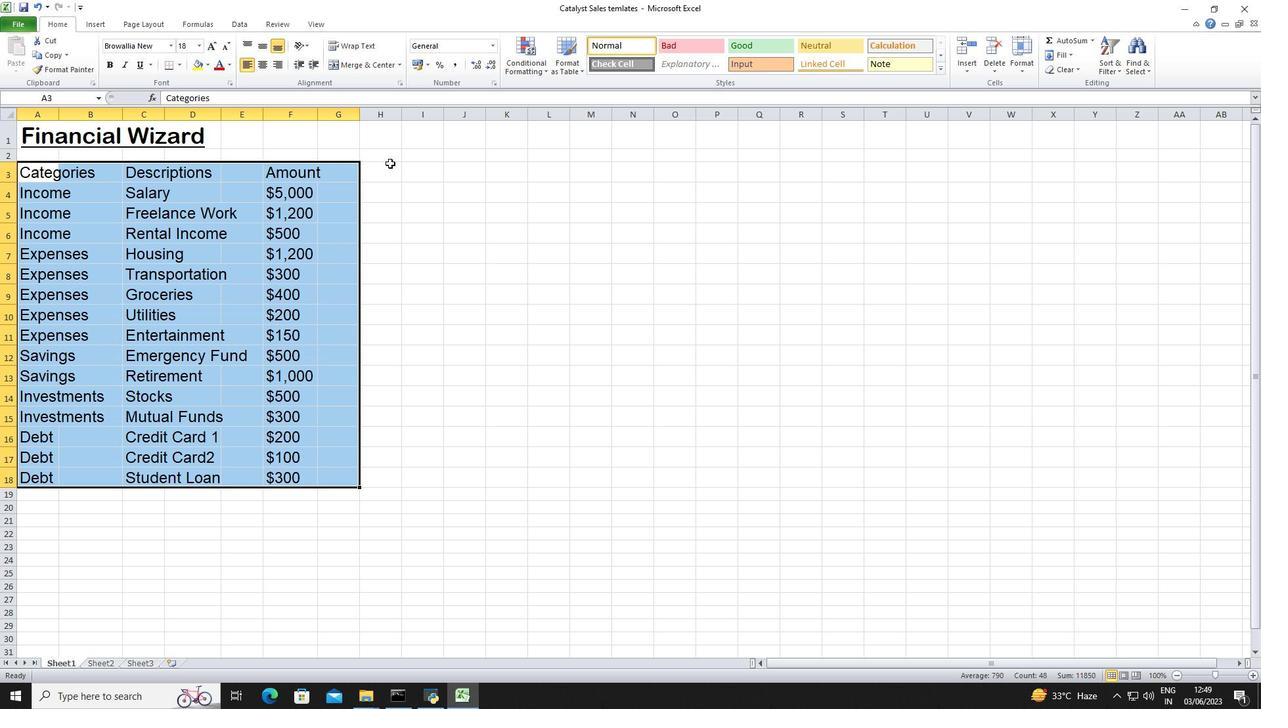 
Action: Mouse pressed left at (390, 159)
Screenshot: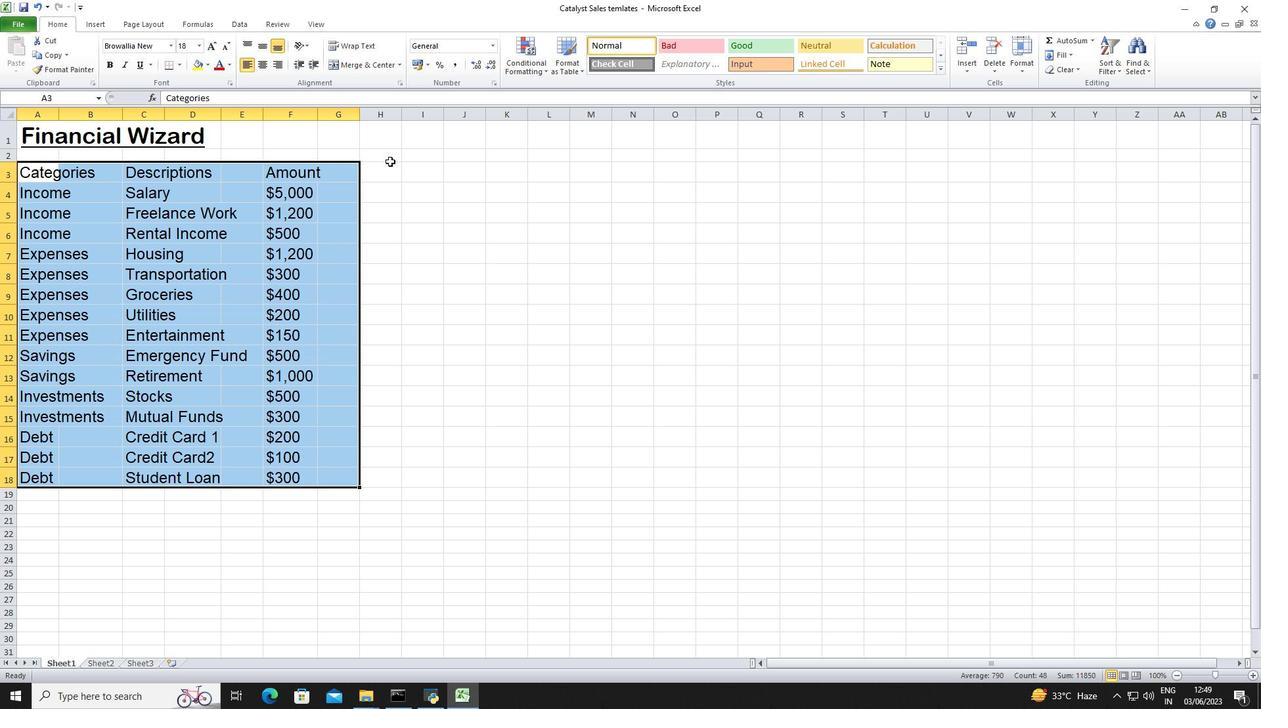 
